 Task: Search for a contact named 'Smith' with the business phone number '8700089195'.
Action: Mouse moved to (6, 77)
Screenshot: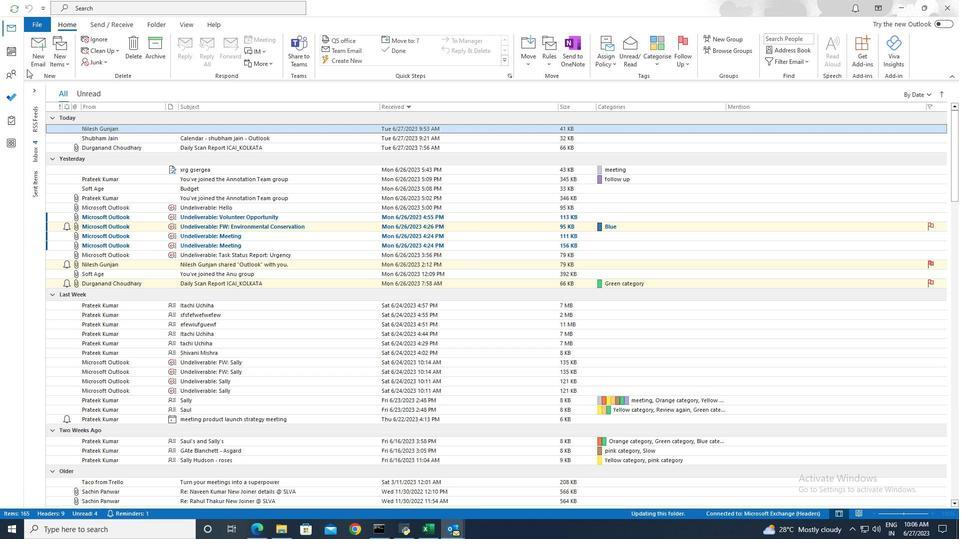 
Action: Mouse pressed left at (6, 77)
Screenshot: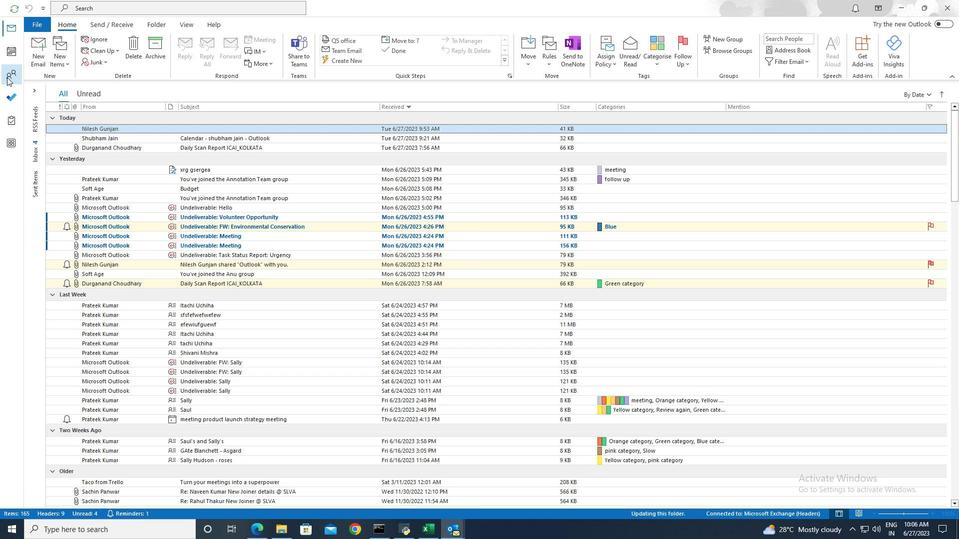 
Action: Mouse moved to (244, 7)
Screenshot: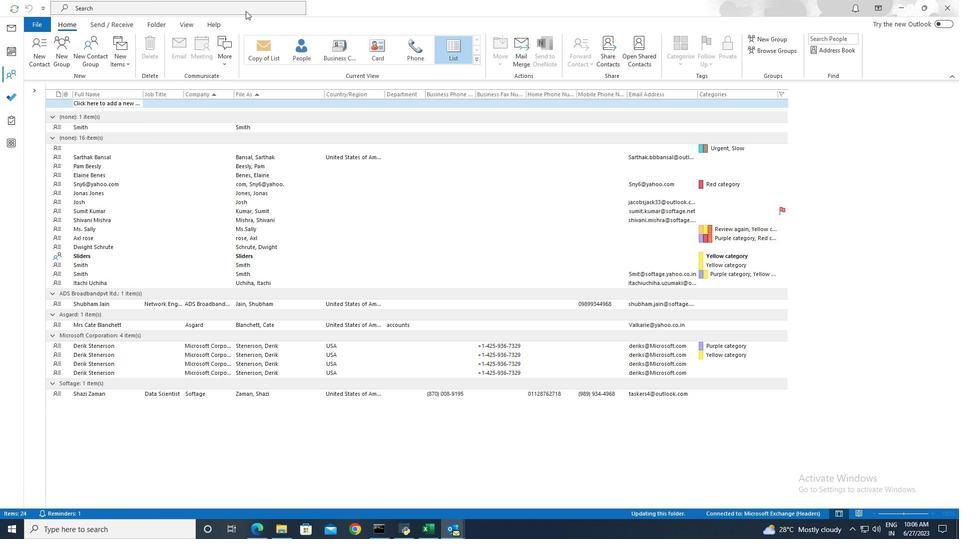 
Action: Mouse pressed left at (244, 7)
Screenshot: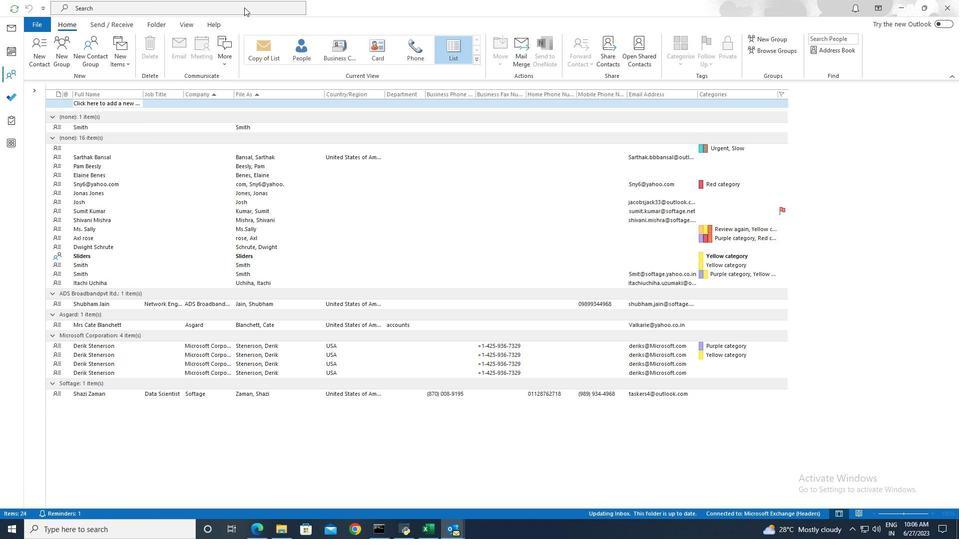 
Action: Mouse moved to (345, 6)
Screenshot: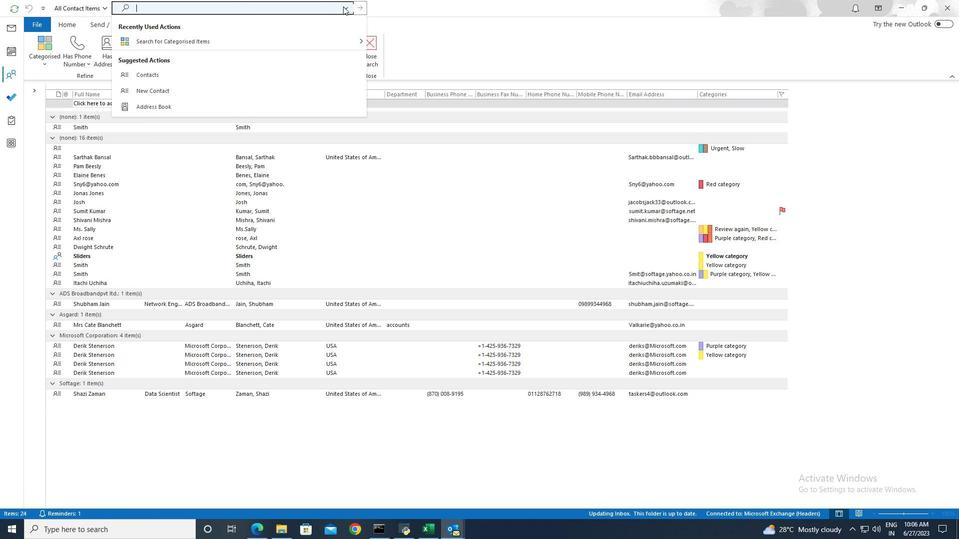 
Action: Mouse pressed left at (345, 6)
Screenshot: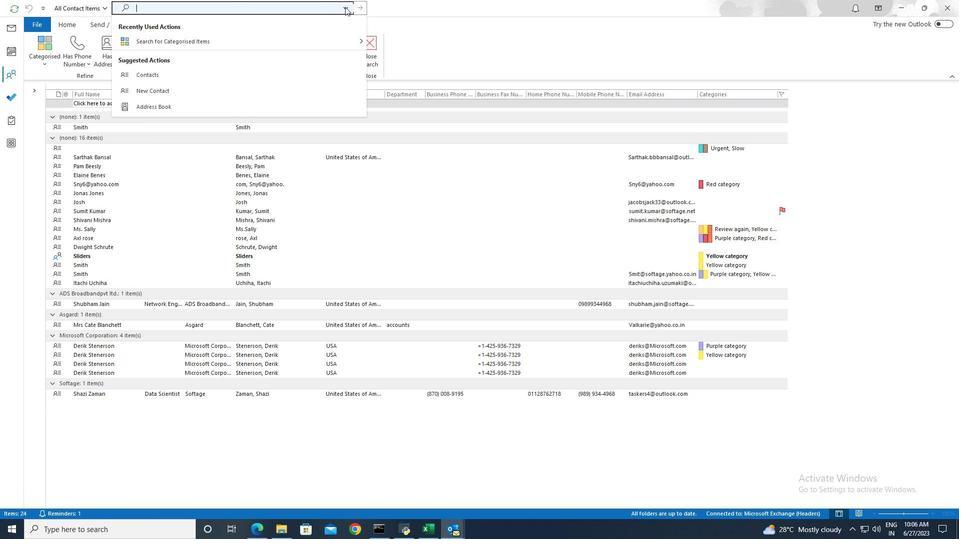 
Action: Mouse moved to (225, 51)
Screenshot: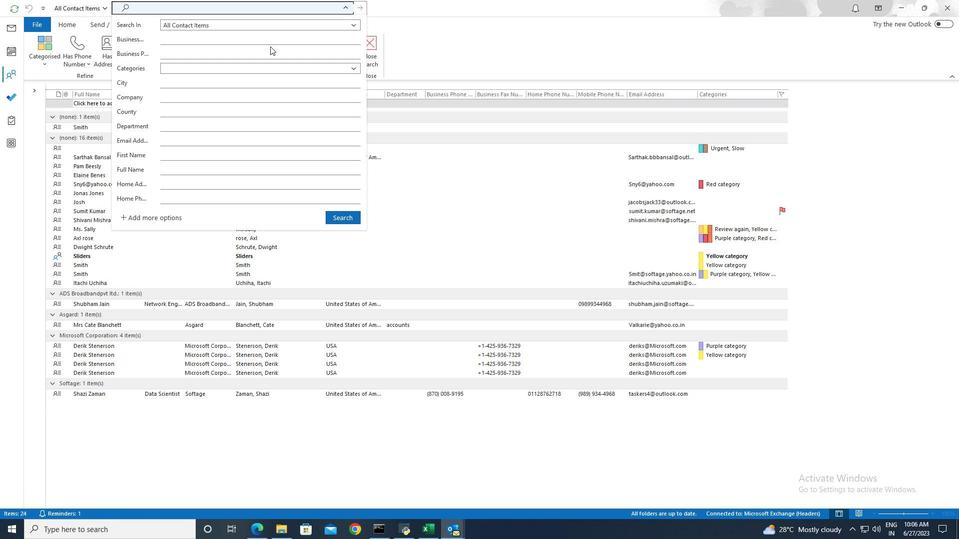 
Action: Mouse pressed left at (225, 51)
Screenshot: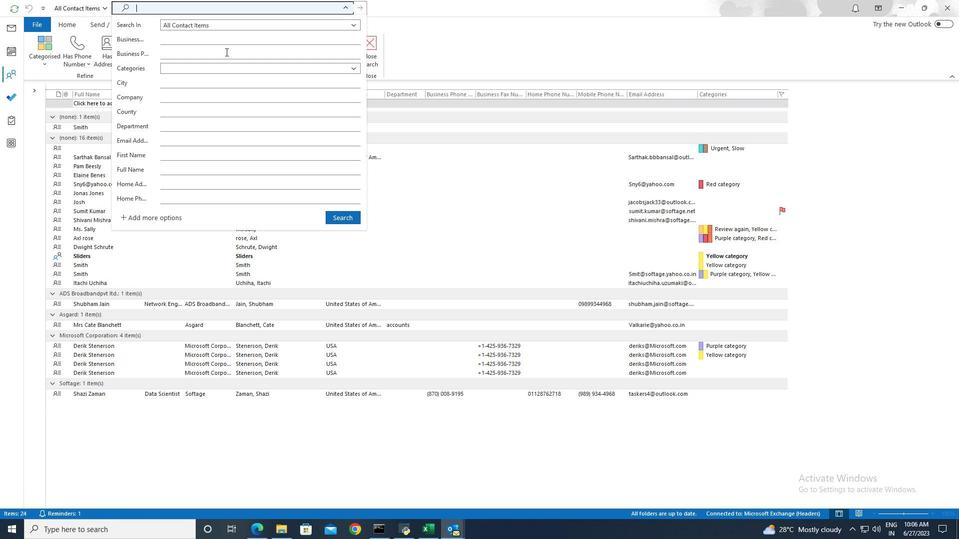 
Action: Key pressed 8700089195
Screenshot: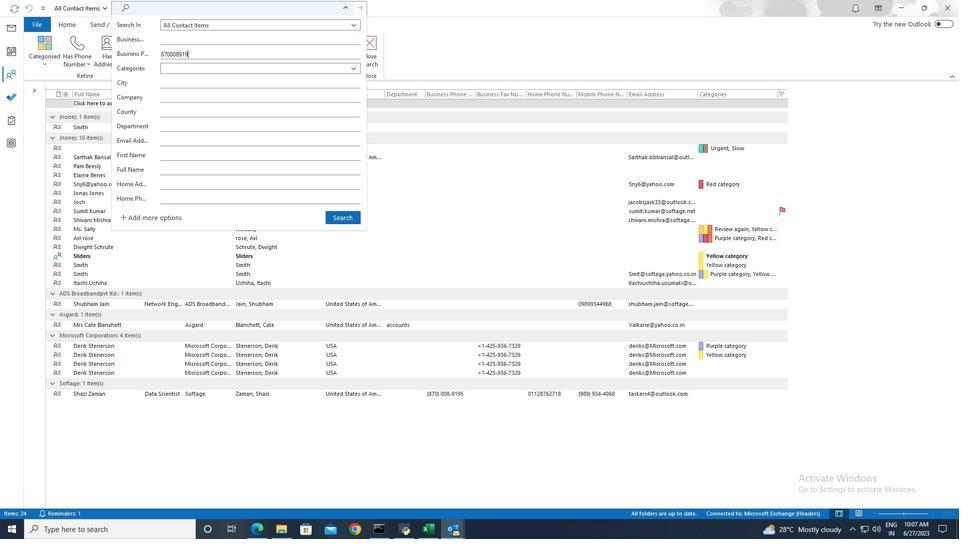 
Action: Mouse moved to (351, 213)
Screenshot: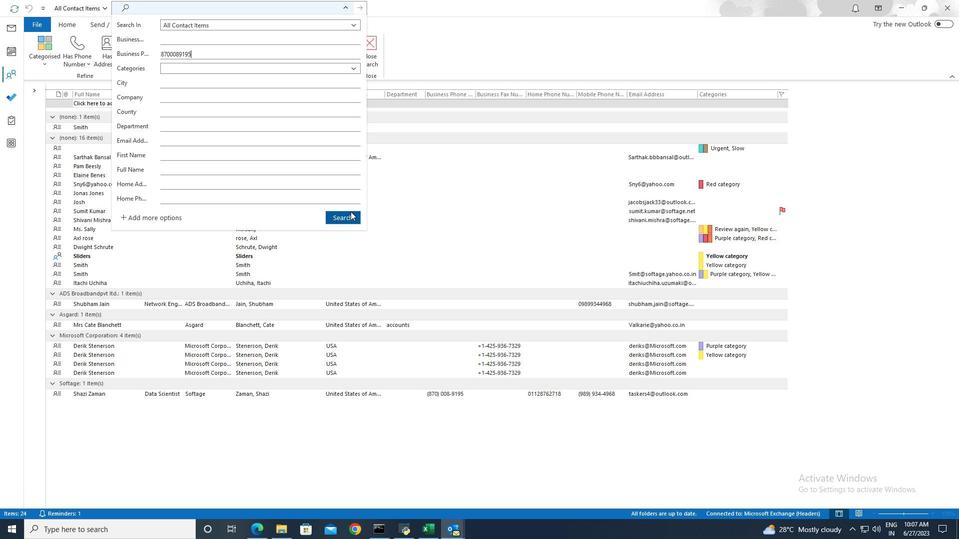 
Action: Mouse pressed left at (351, 213)
Screenshot: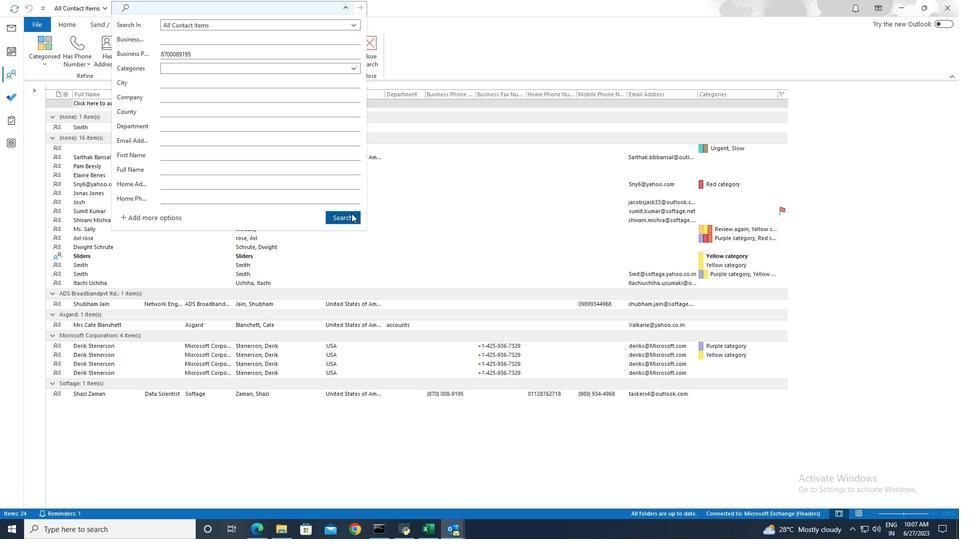 
